 Task: Find camping sites between Glacier National Park, Montana, and Yellowstone National Park, Wyoming/Montana.
Action: Mouse moved to (239, 83)
Screenshot: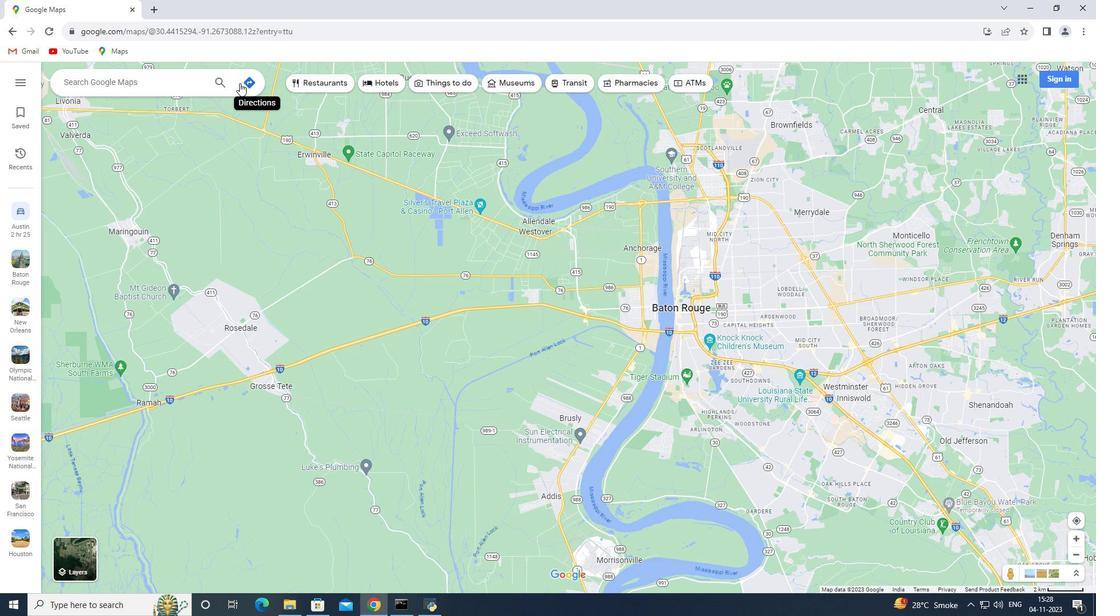 
Action: Mouse pressed left at (239, 83)
Screenshot: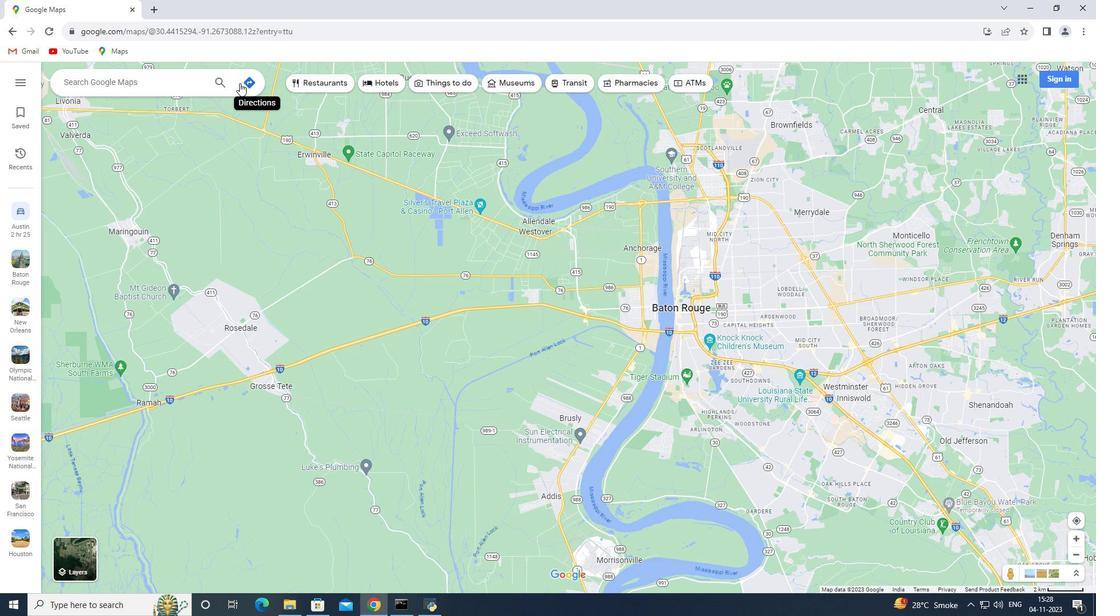 
Action: Mouse moved to (165, 107)
Screenshot: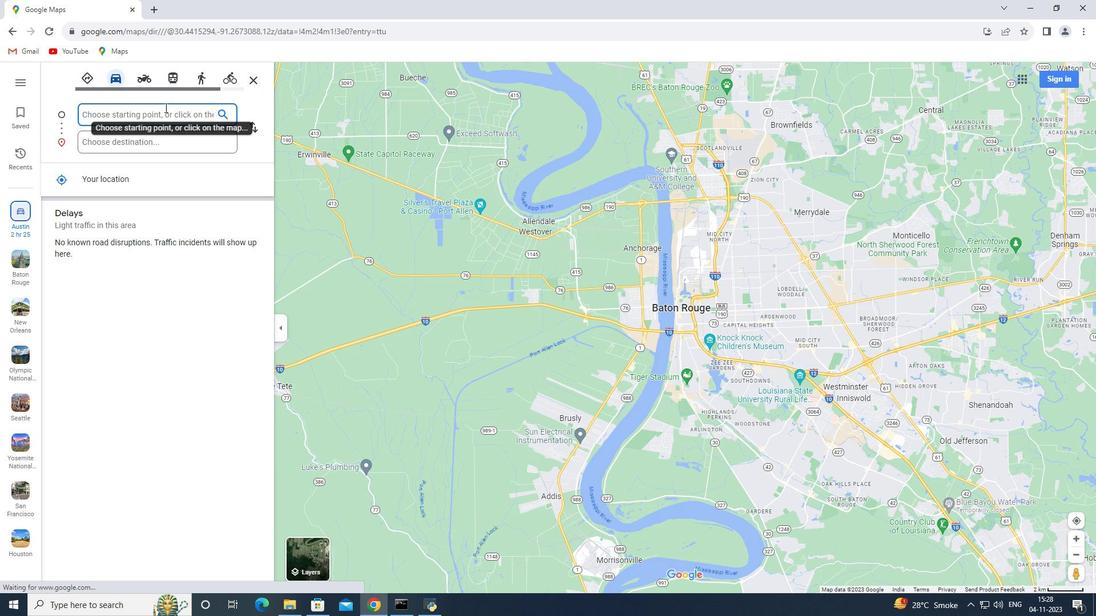 
Action: Key pressed <Key.shift_r>Glacier<Key.space><Key.shift_r>National<Key.space><Key.shift_r>Park,<Key.space><Key.shift_r>Montana
Screenshot: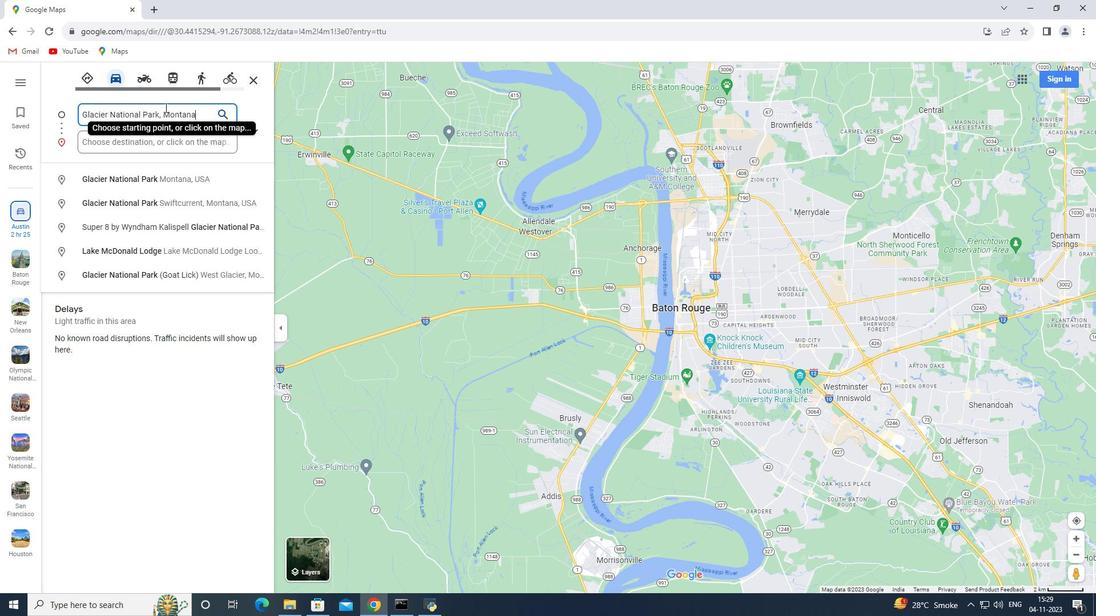 
Action: Mouse moved to (161, 139)
Screenshot: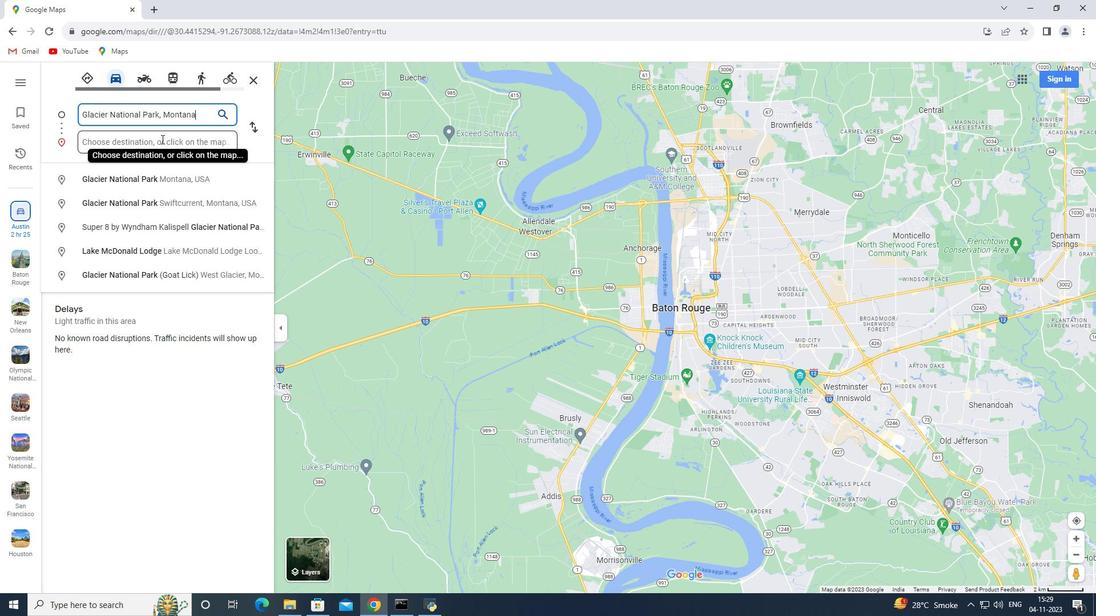 
Action: Mouse pressed left at (161, 139)
Screenshot: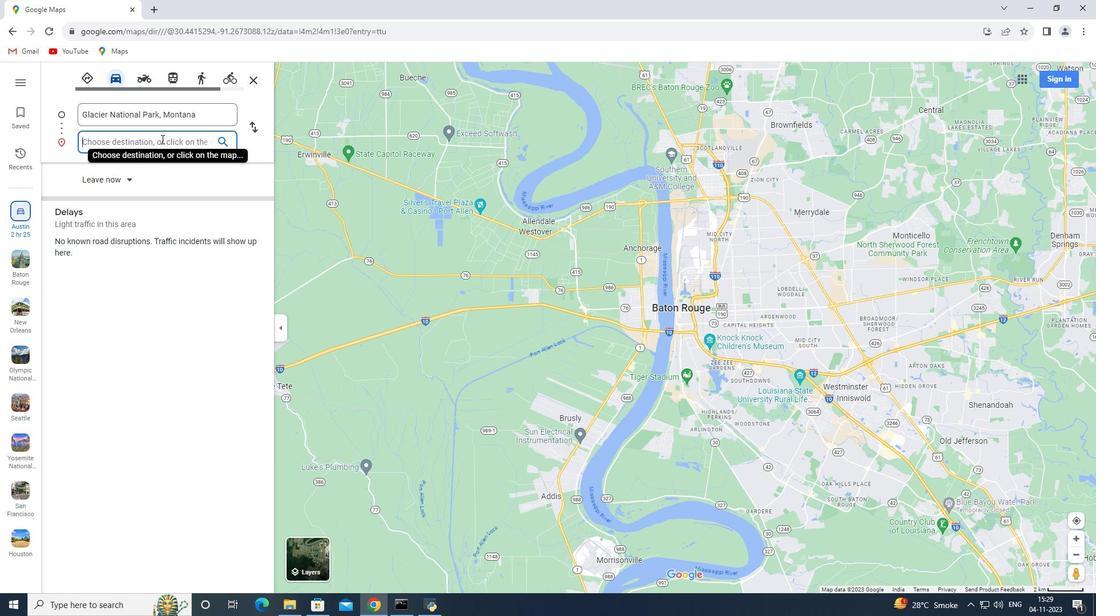 
Action: Key pressed <Key.shift><Key.shift><Key.shift><Key.shift><Key.shift>Yellowstone<Key.space><Key.shift_r><Key.shift_r><Key.shift_r>National<Key.space><Key.shift_r>Park,<Key.shift>Wyoming/<Key.shift_r>Montana<Key.enter>
Screenshot: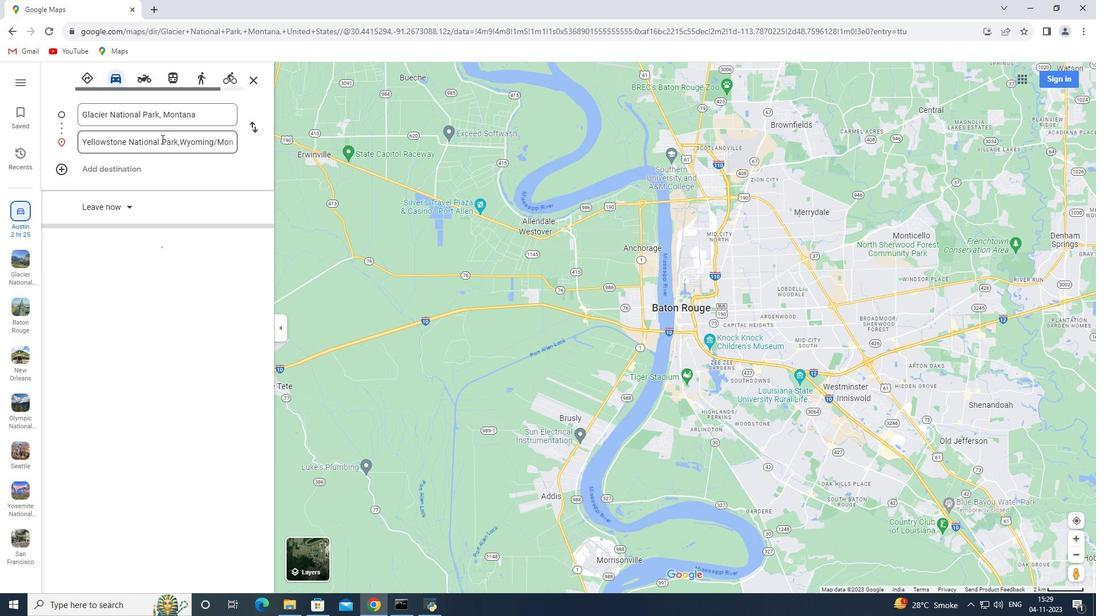 
Action: Mouse moved to (626, 79)
Screenshot: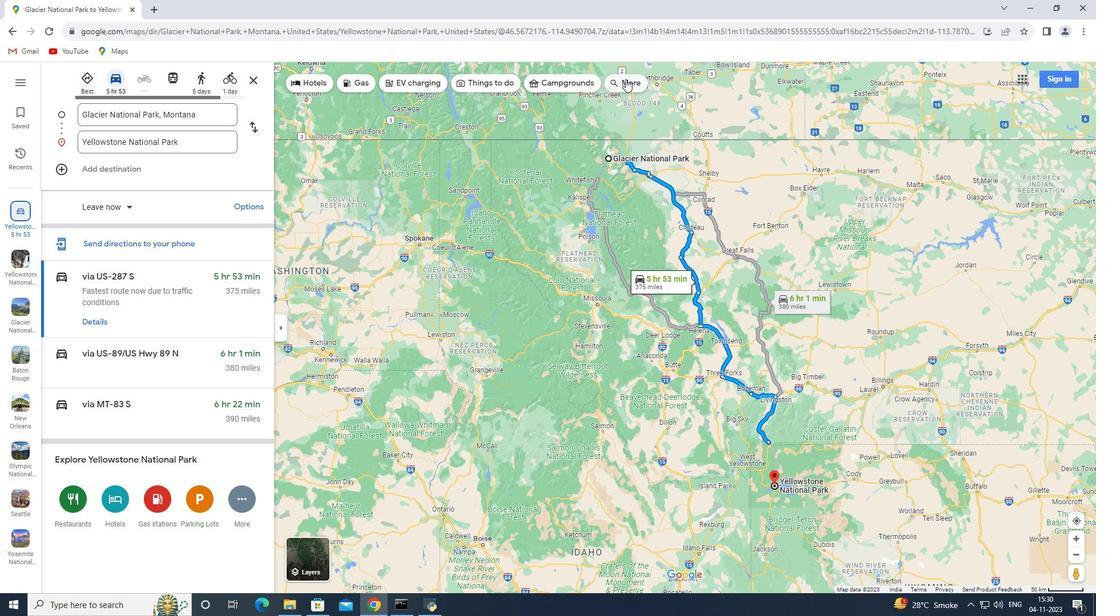 
Action: Mouse pressed left at (626, 79)
Screenshot: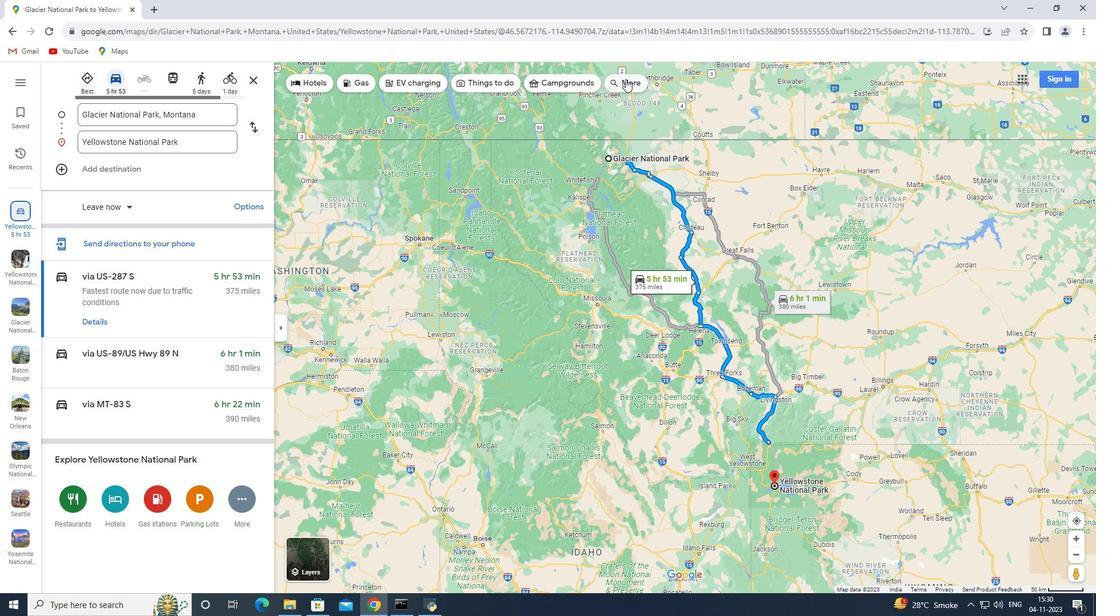
Action: Mouse moved to (141, 80)
Screenshot: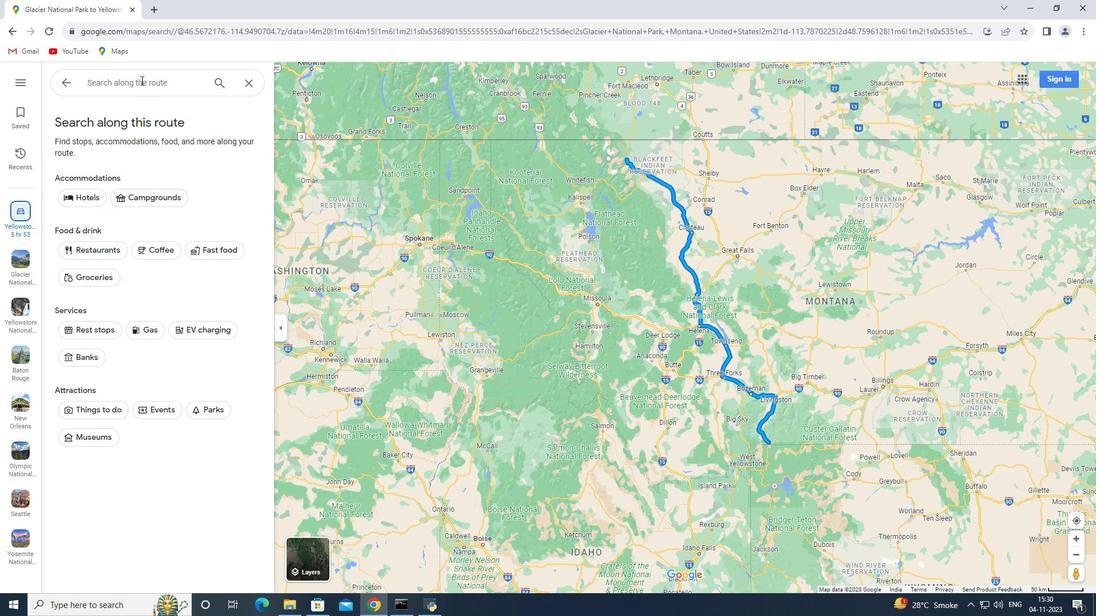 
Action: Mouse pressed left at (141, 80)
Screenshot: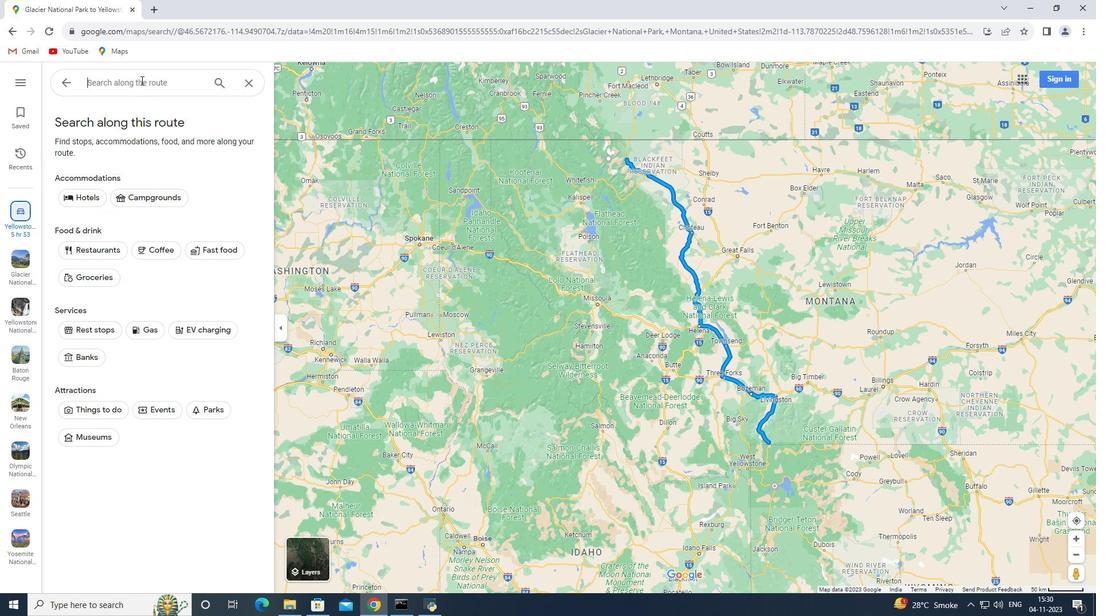 
Action: Key pressed camping<Key.space>sites<Key.enter>
Screenshot: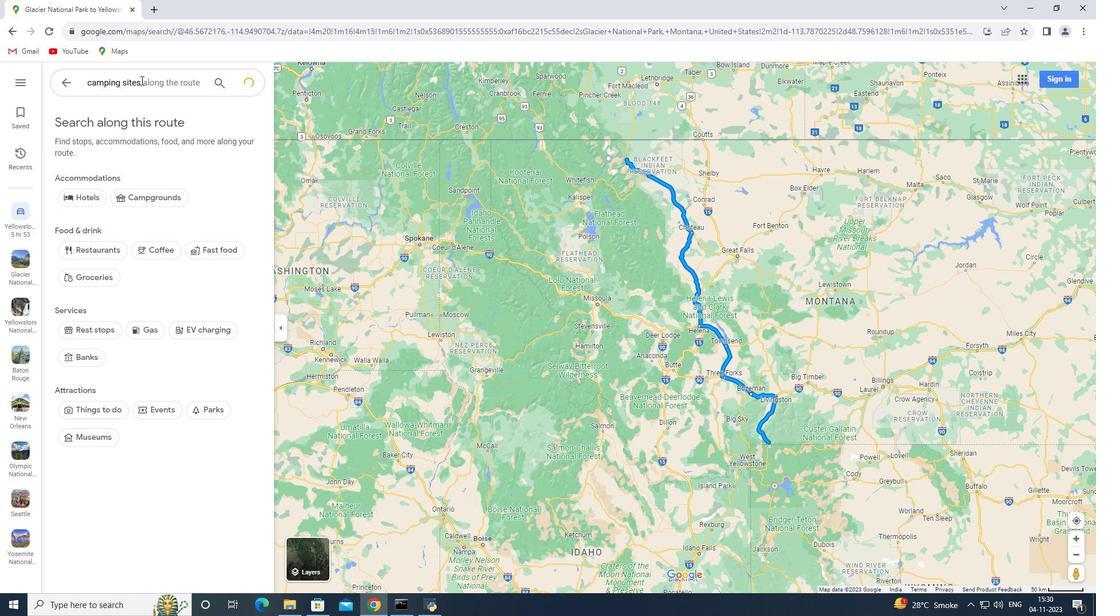 
